 Task: When a card is added to the list "to do" then copy the card to the top of the list To-Do.
Action: Mouse moved to (710, 202)
Screenshot: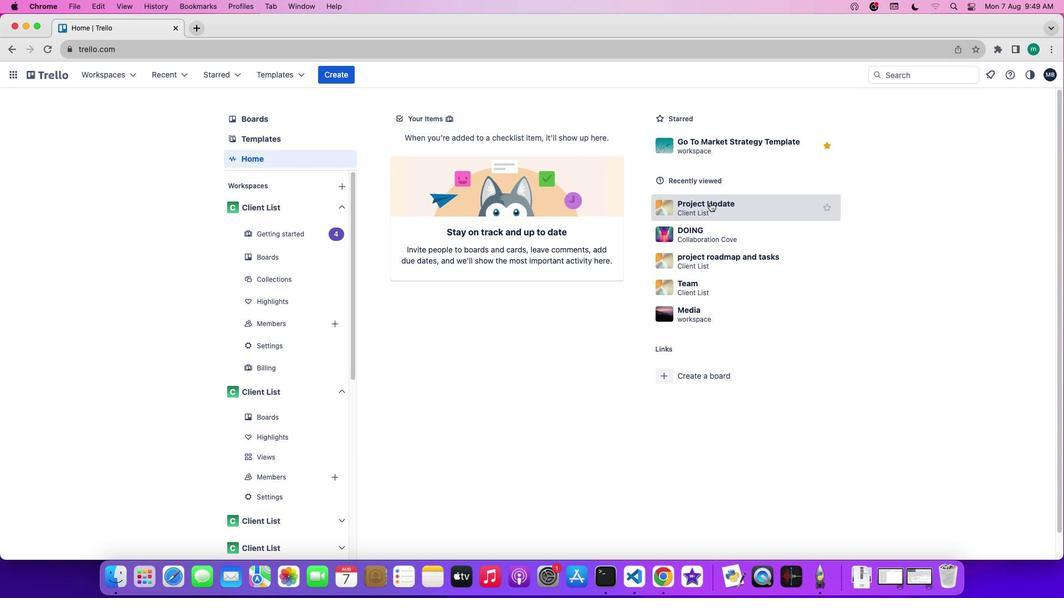 
Action: Mouse pressed left at (710, 202)
Screenshot: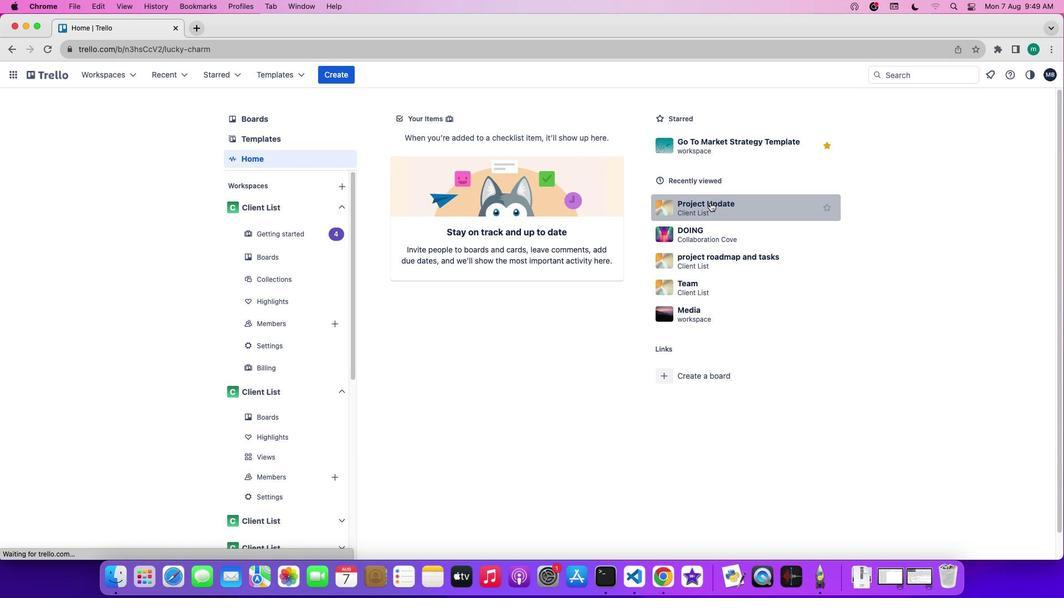 
Action: Mouse moved to (288, 163)
Screenshot: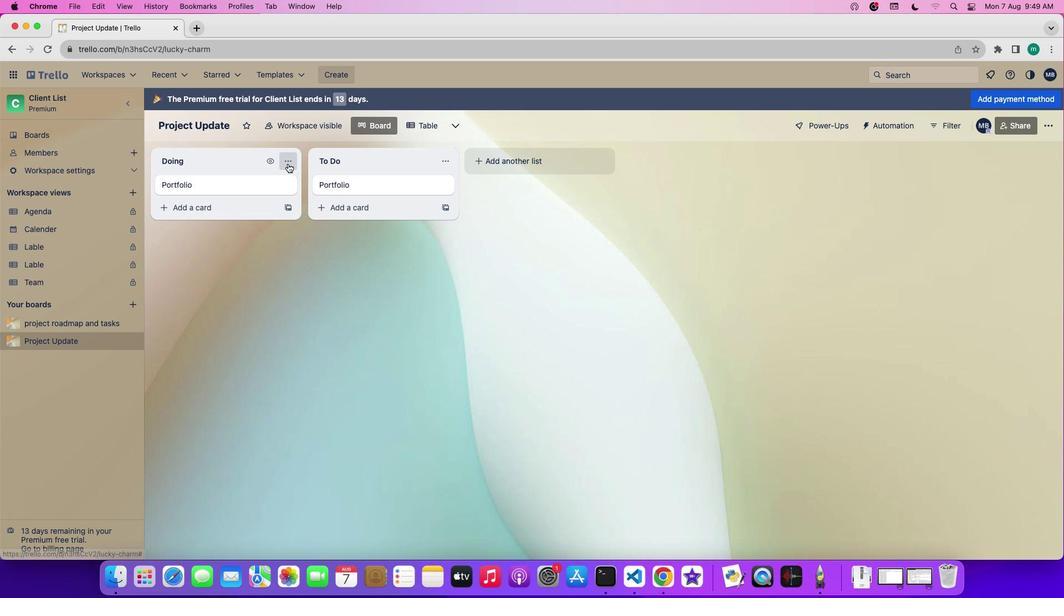 
Action: Mouse pressed left at (288, 163)
Screenshot: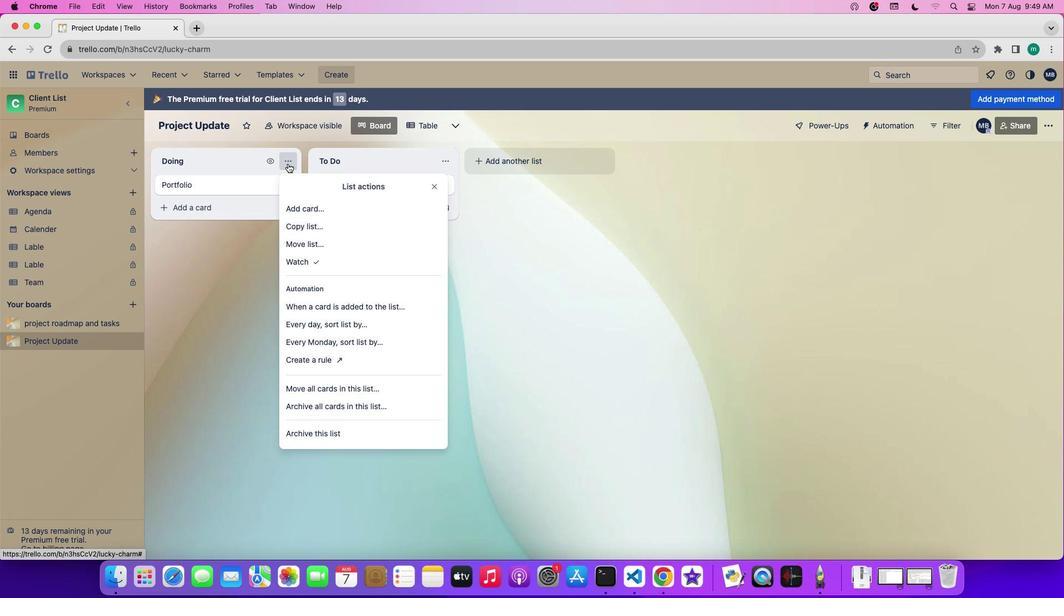 
Action: Mouse moved to (331, 304)
Screenshot: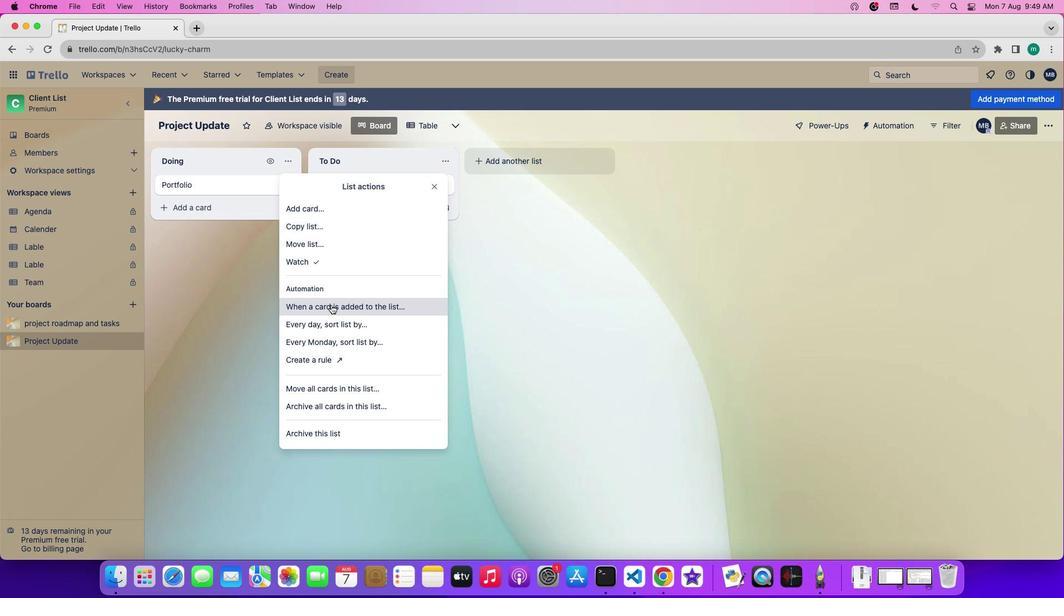 
Action: Mouse pressed left at (331, 304)
Screenshot: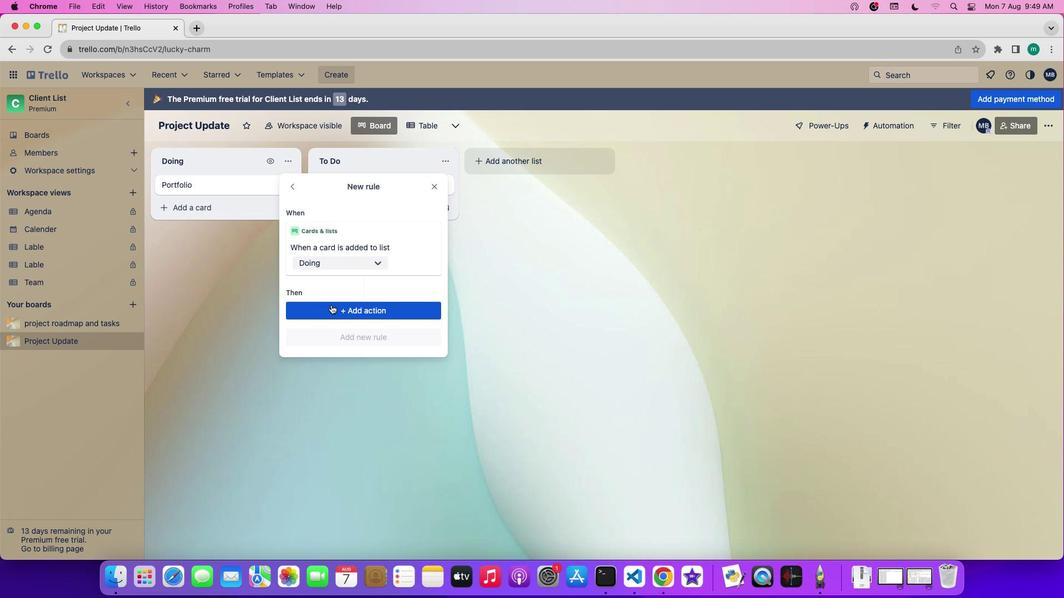 
Action: Mouse moved to (346, 317)
Screenshot: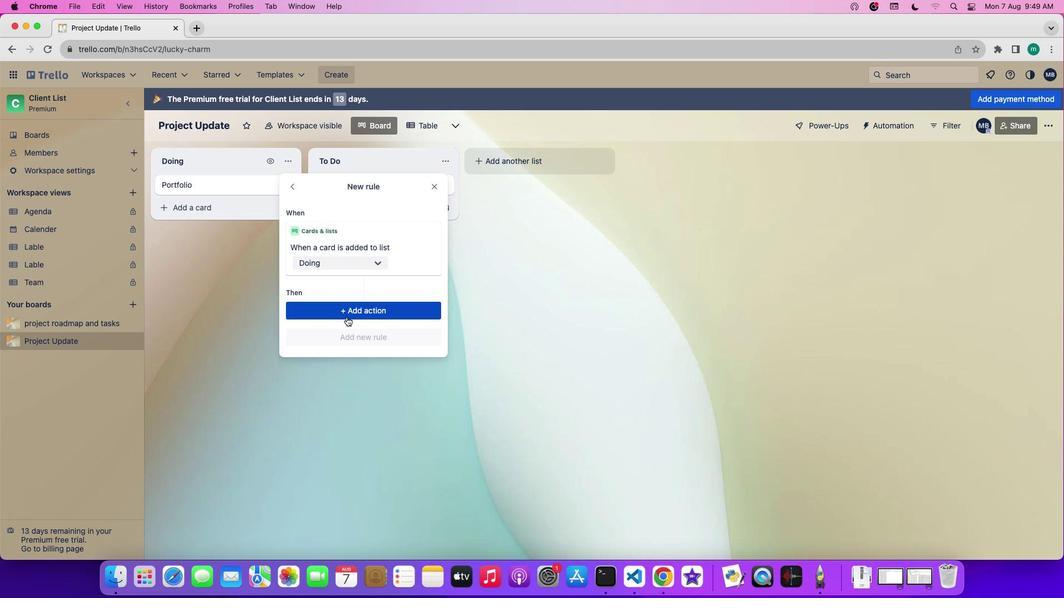 
Action: Mouse pressed left at (346, 317)
Screenshot: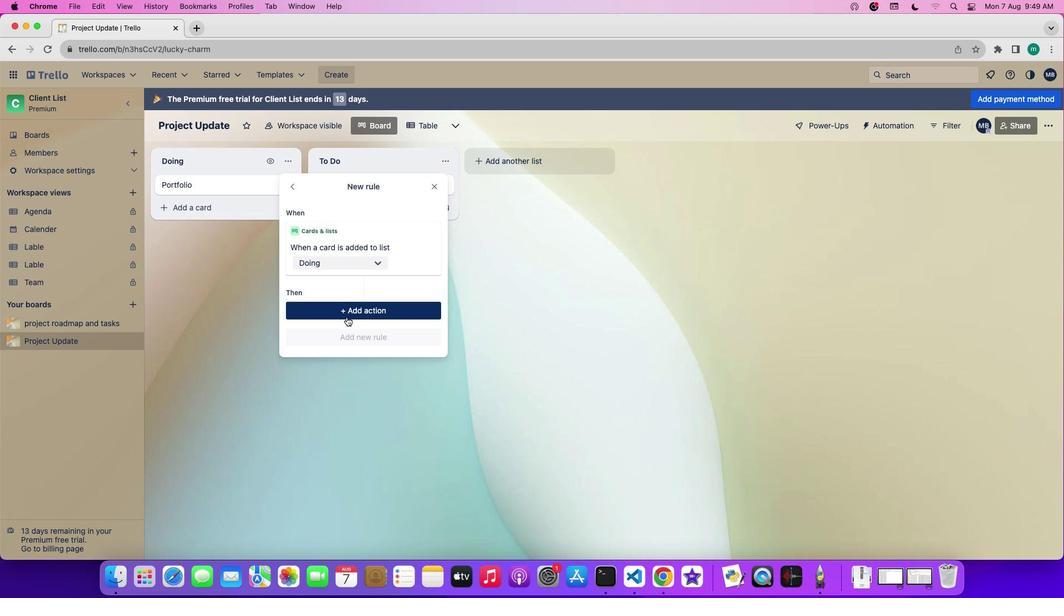 
Action: Mouse moved to (356, 243)
Screenshot: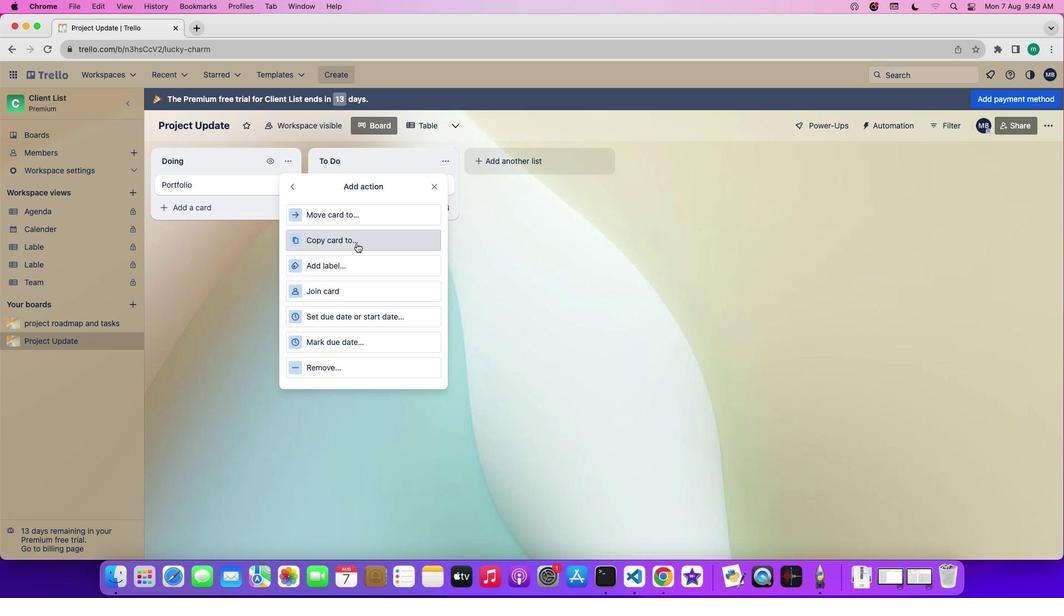 
Action: Mouse pressed left at (356, 243)
Screenshot: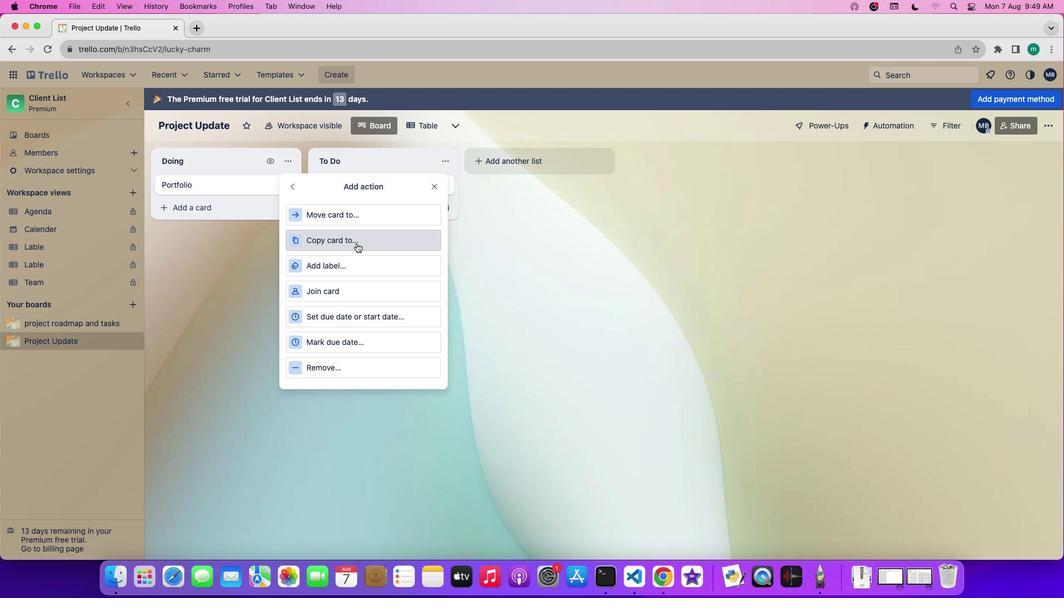 
Action: Mouse moved to (411, 336)
Screenshot: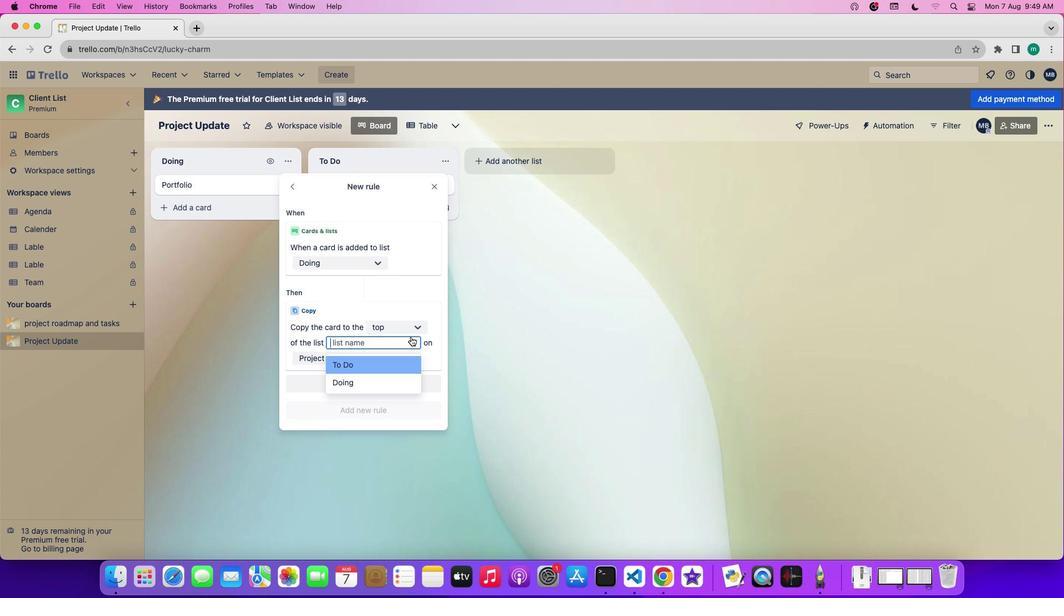 
Action: Mouse pressed left at (411, 336)
Screenshot: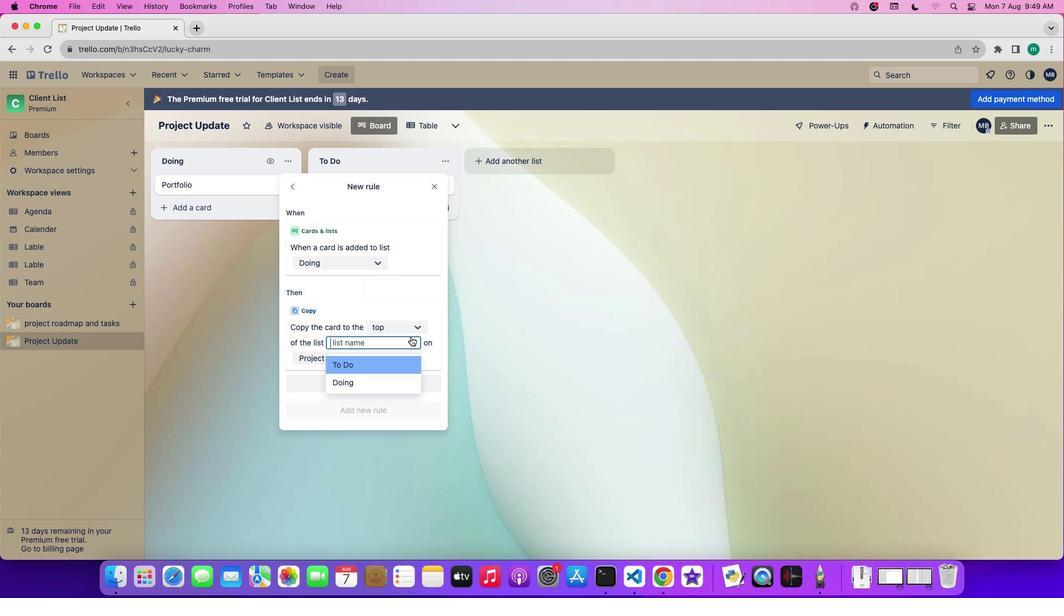 
Action: Mouse moved to (401, 369)
Screenshot: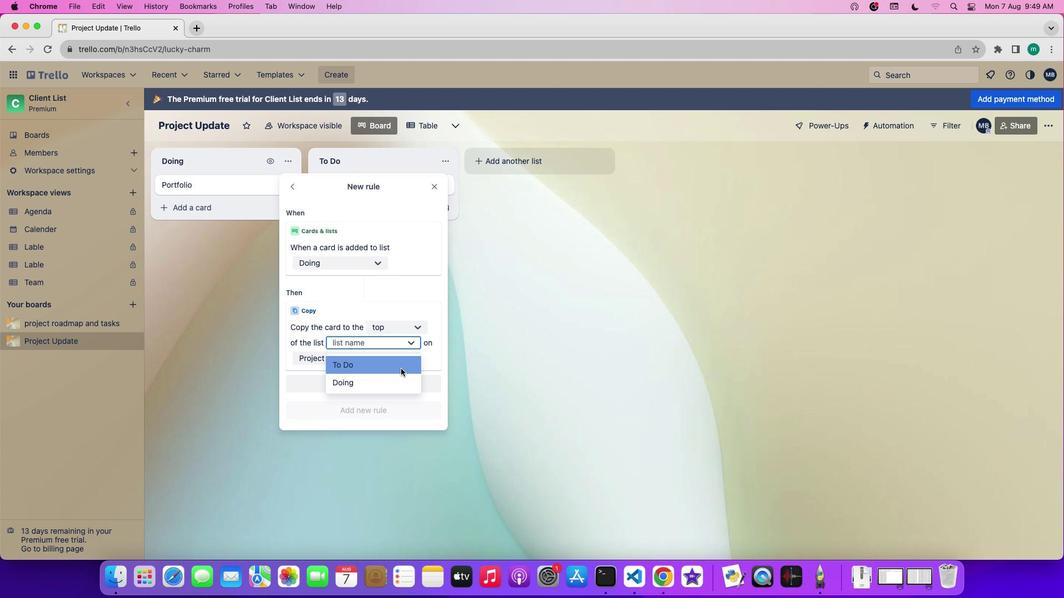 
Action: Mouse pressed left at (401, 369)
Screenshot: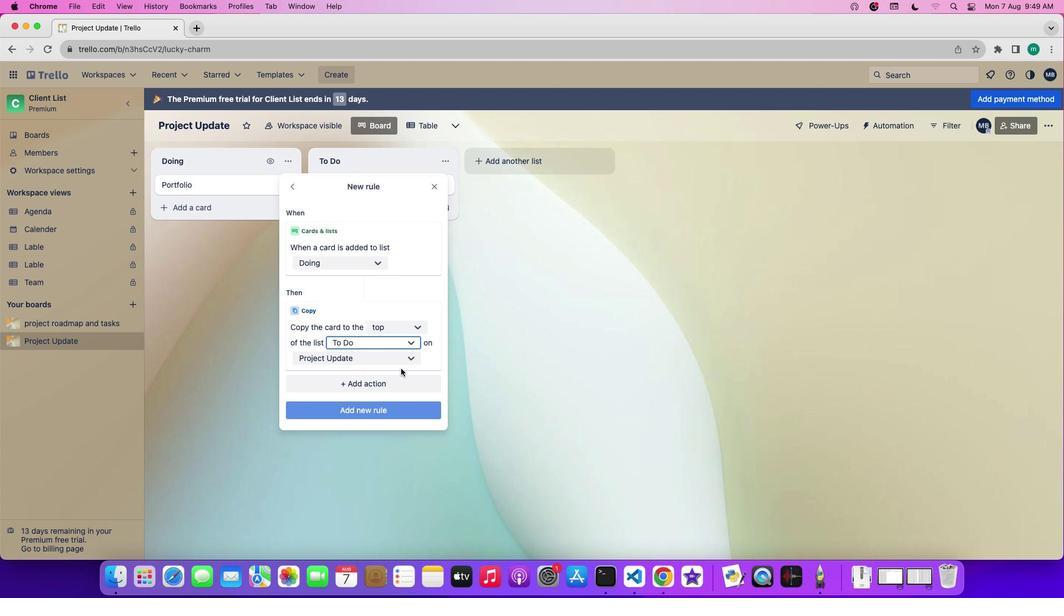 
Action: Mouse moved to (412, 371)
Screenshot: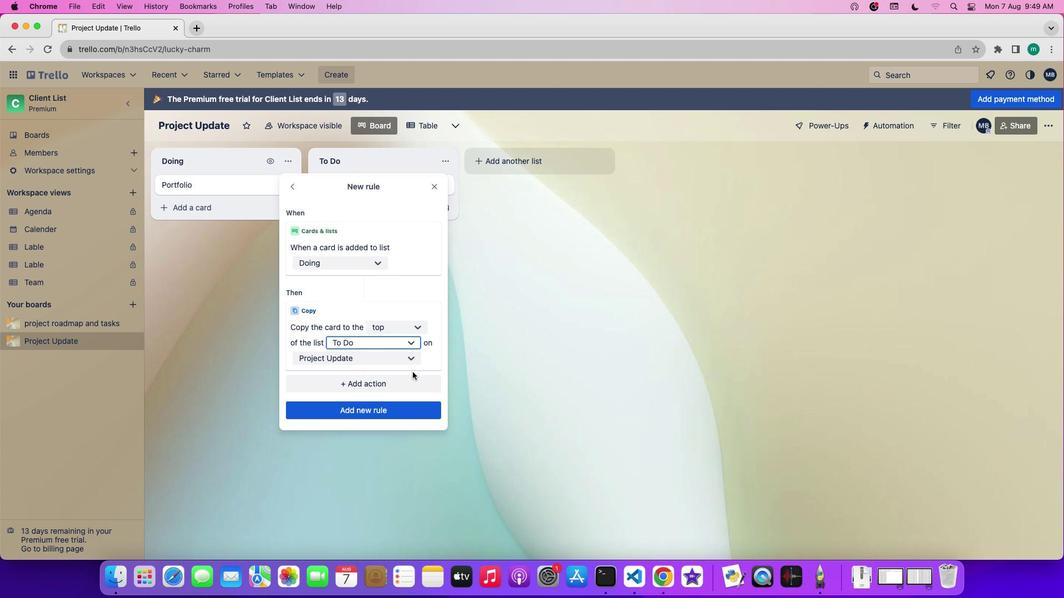 
